 Task: Use the audio channel remapper to remap the "Right" to "Center".
Action: Mouse moved to (108, 31)
Screenshot: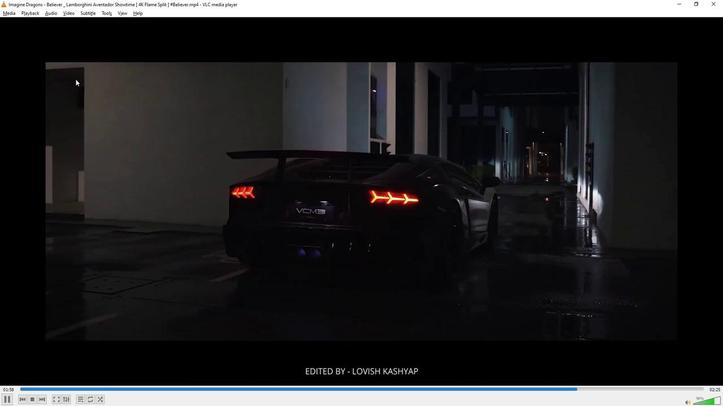 
Action: Mouse pressed left at (108, 31)
Screenshot: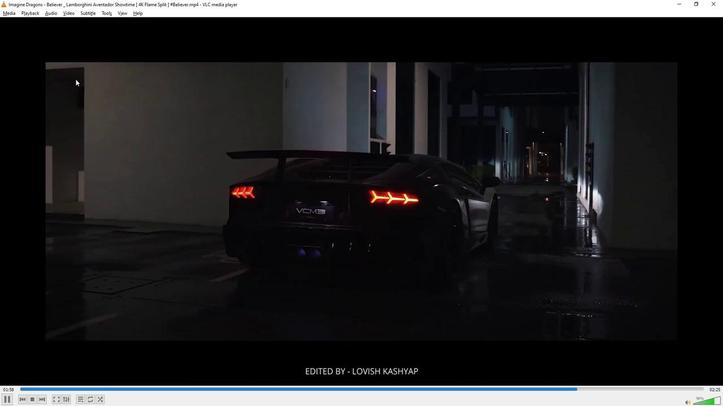 
Action: Mouse moved to (123, 103)
Screenshot: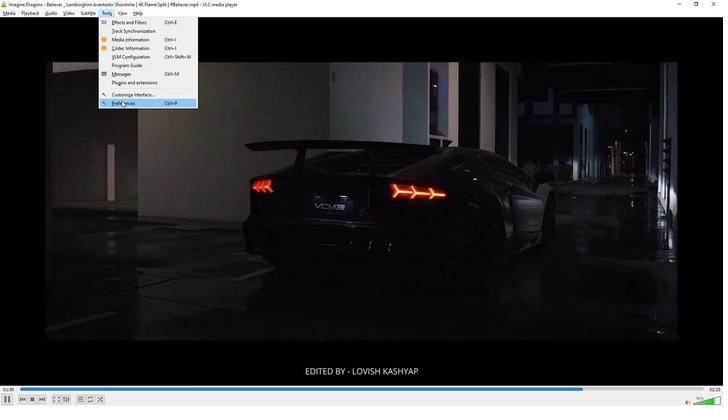 
Action: Mouse pressed left at (123, 103)
Screenshot: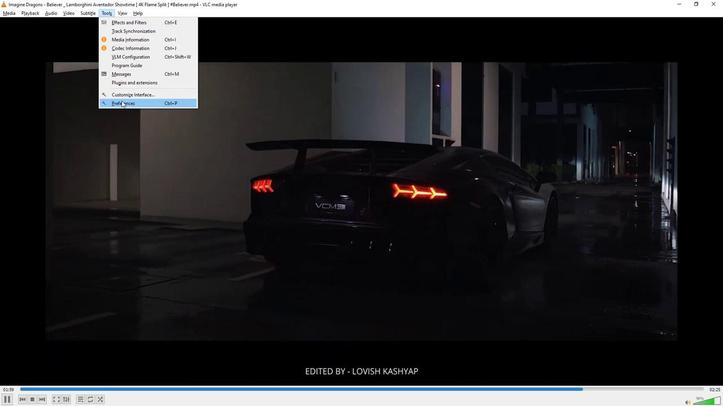 
Action: Mouse moved to (211, 268)
Screenshot: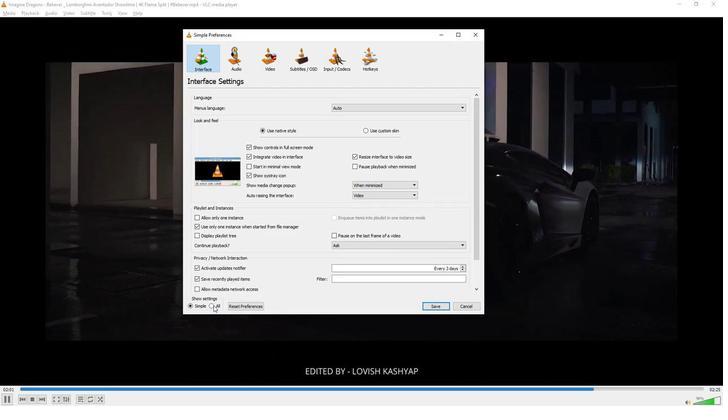 
Action: Mouse pressed left at (211, 268)
Screenshot: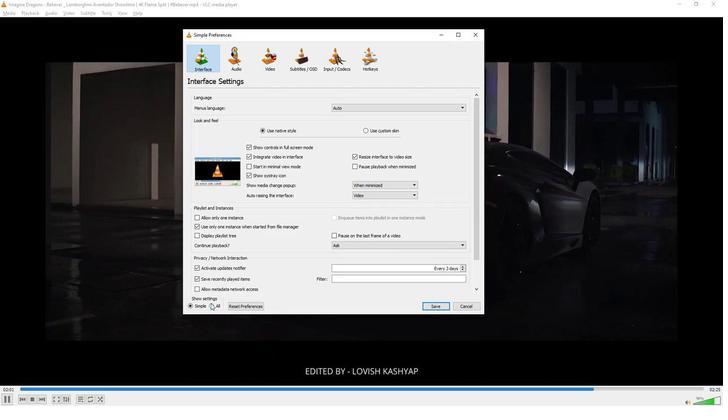 
Action: Mouse moved to (201, 132)
Screenshot: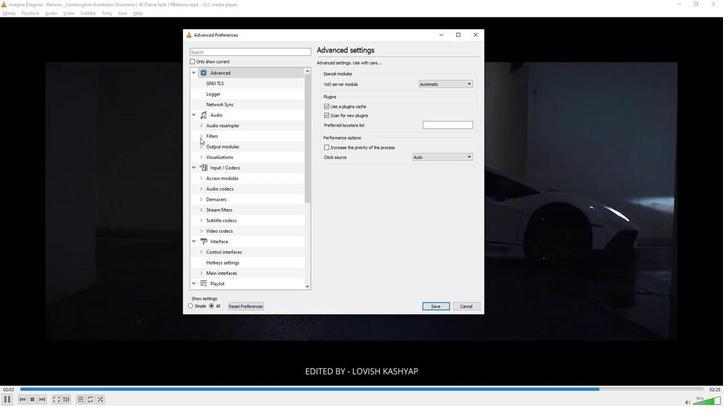 
Action: Mouse pressed left at (201, 132)
Screenshot: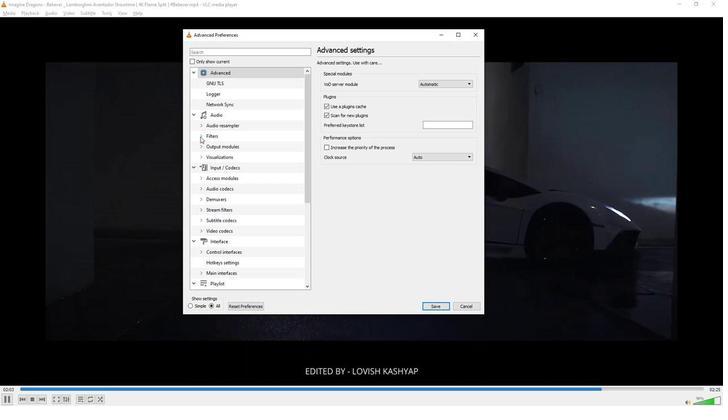 
Action: Mouse moved to (222, 219)
Screenshot: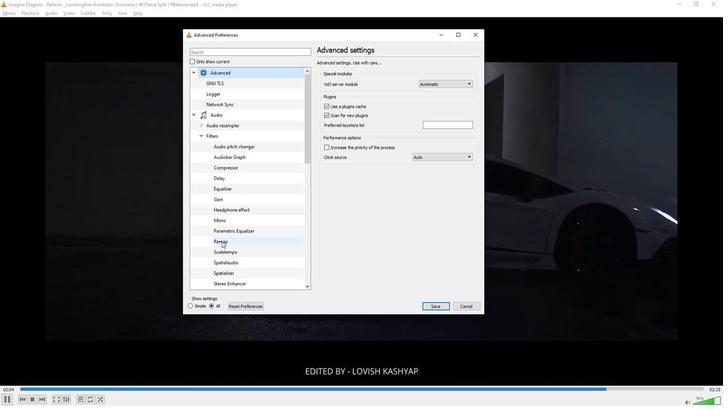 
Action: Mouse pressed left at (222, 219)
Screenshot: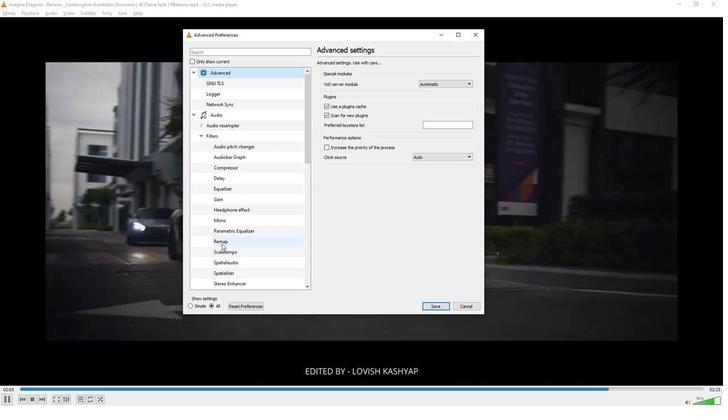 
Action: Mouse moved to (449, 100)
Screenshot: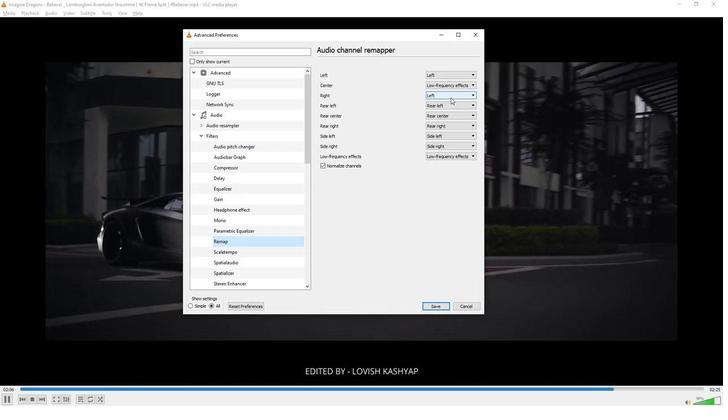 
Action: Mouse pressed left at (449, 100)
Screenshot: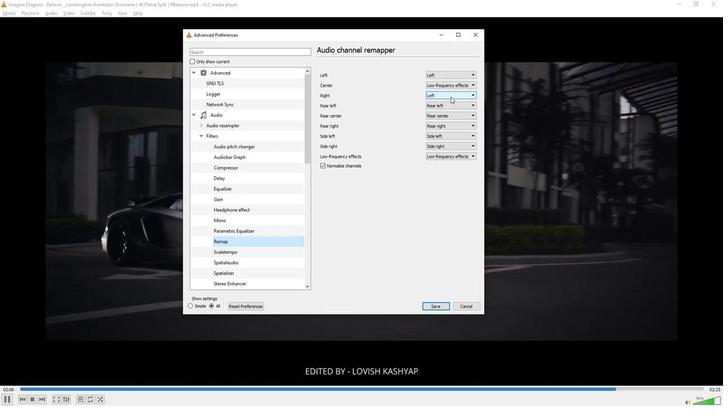 
Action: Mouse moved to (438, 107)
Screenshot: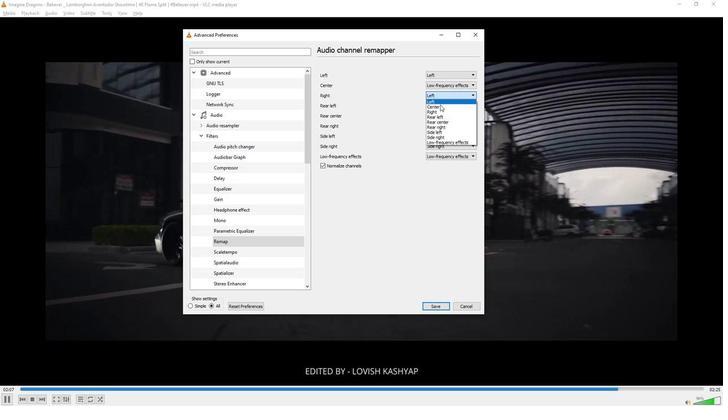 
Action: Mouse pressed left at (438, 107)
Screenshot: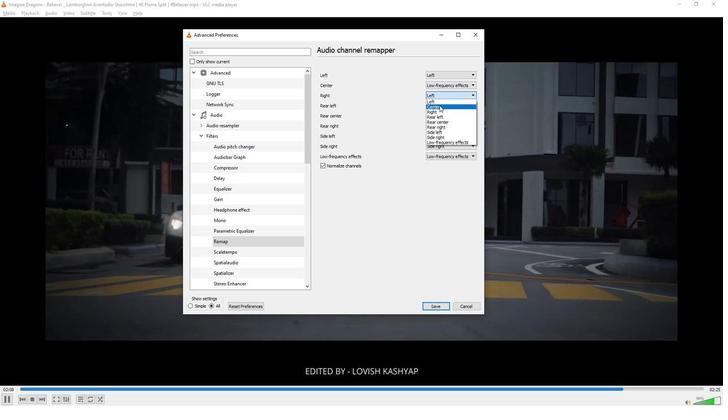 
Action: Mouse moved to (379, 198)
Screenshot: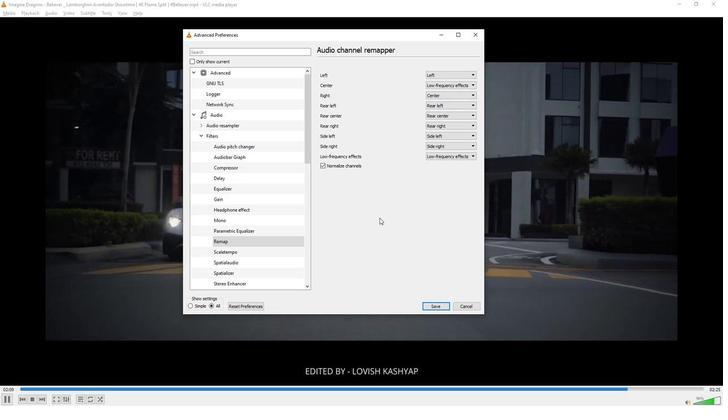 
